 Task: Create a task  Improve the appâ€™s caching system for faster data retrieval , assign it to team member softage.9@softage.net in the project WorkWave and update the status of the task to  At Risk , set the priority of the task to Medium.
Action: Mouse moved to (201, 177)
Screenshot: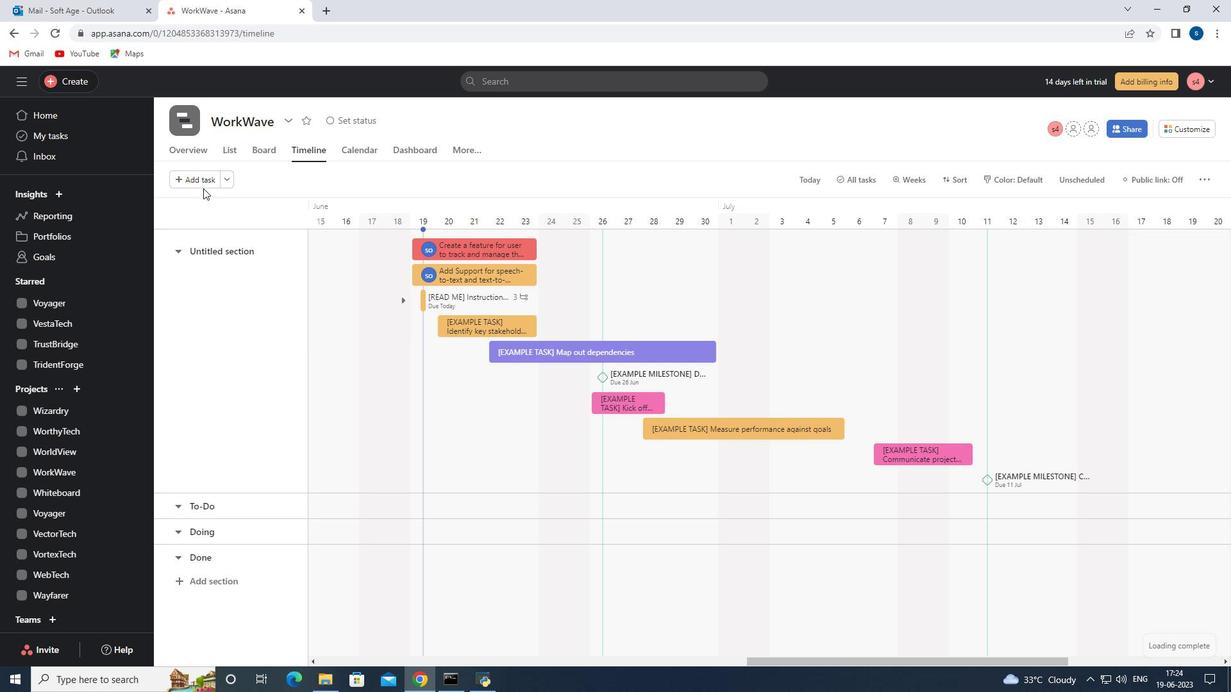 
Action: Mouse pressed left at (201, 177)
Screenshot: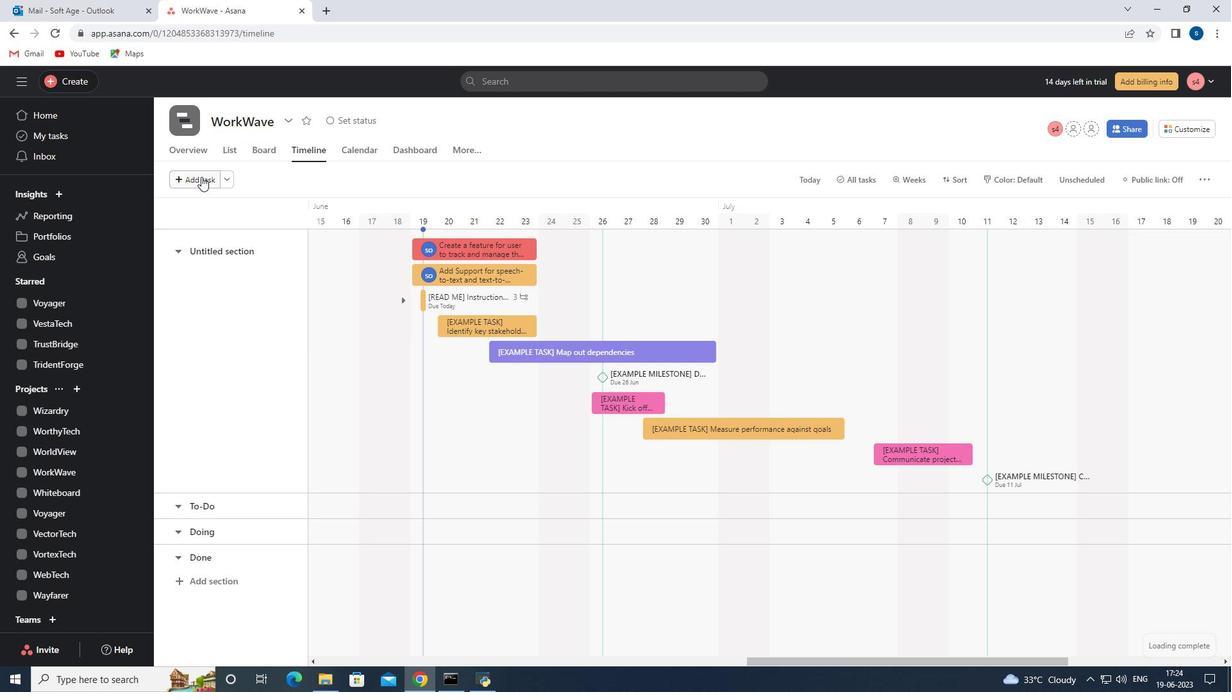 
Action: Mouse moved to (327, 225)
Screenshot: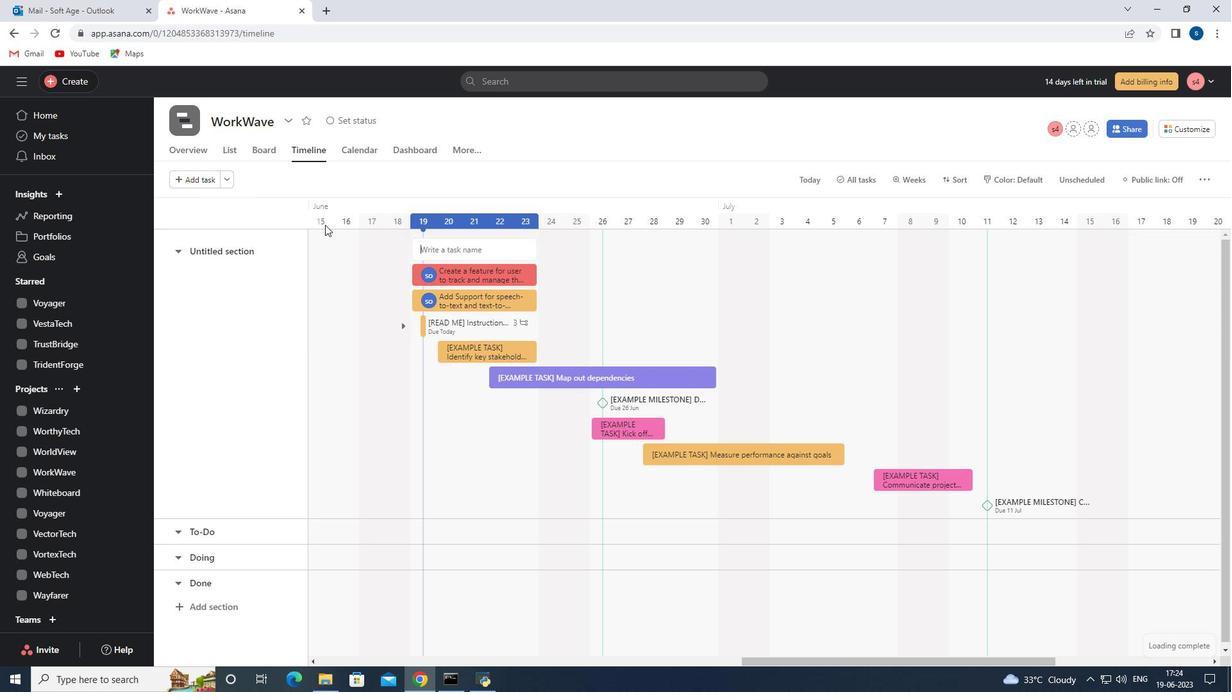 
Action: Key pressed <Key.shift>Improve<Key.space>the<Key.space>app,s<Key.backspace><Key.backspace>'s<Key.space>caching<Key.space>system<Key.space>for<Key.space>faster<Key.space>data<Key.space>retrieval<Key.space>
Screenshot: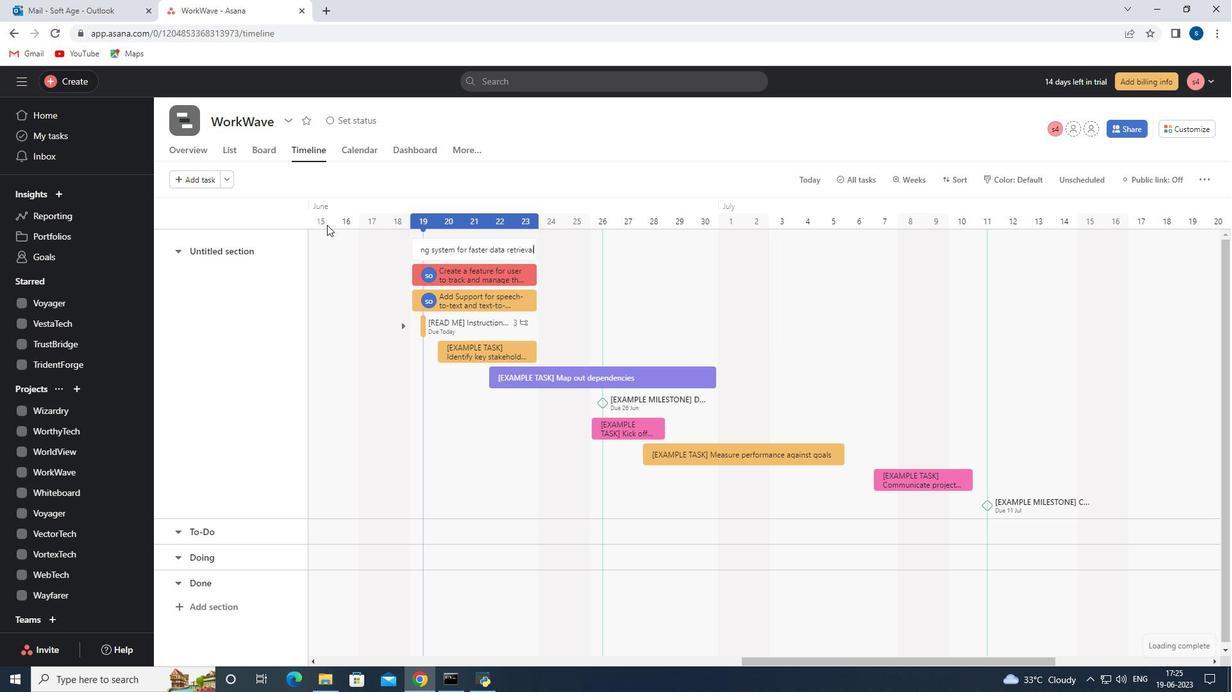 
Action: Mouse moved to (439, 250)
Screenshot: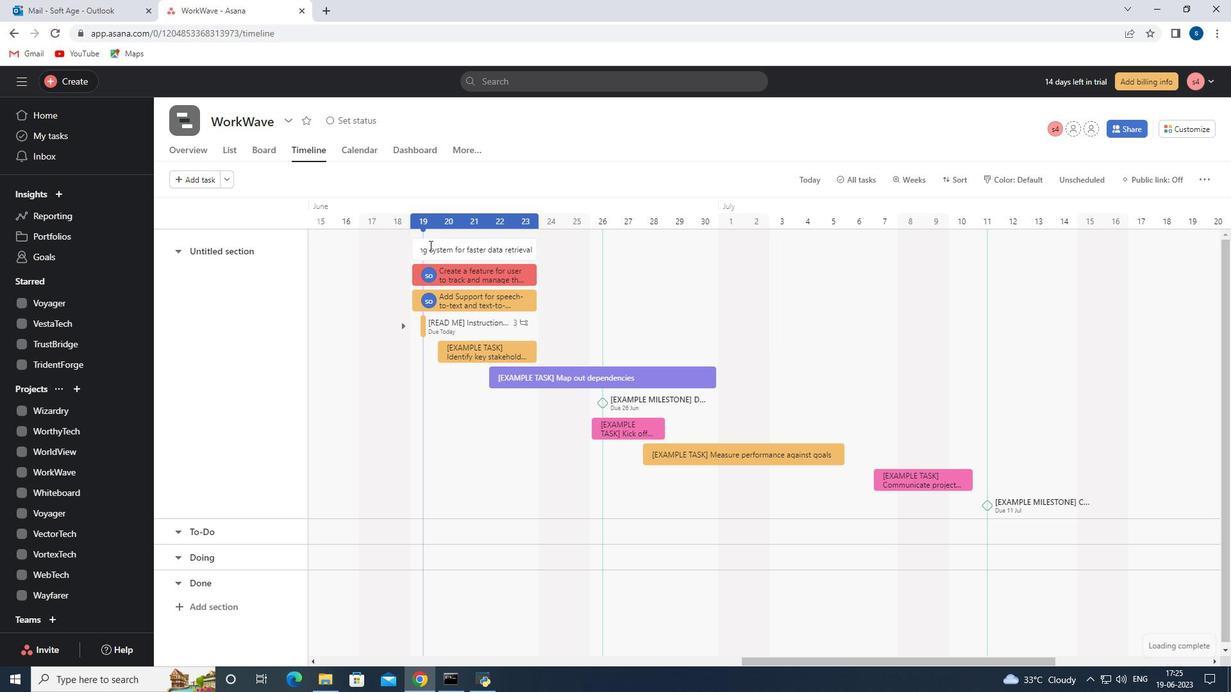 
Action: Mouse pressed left at (439, 250)
Screenshot: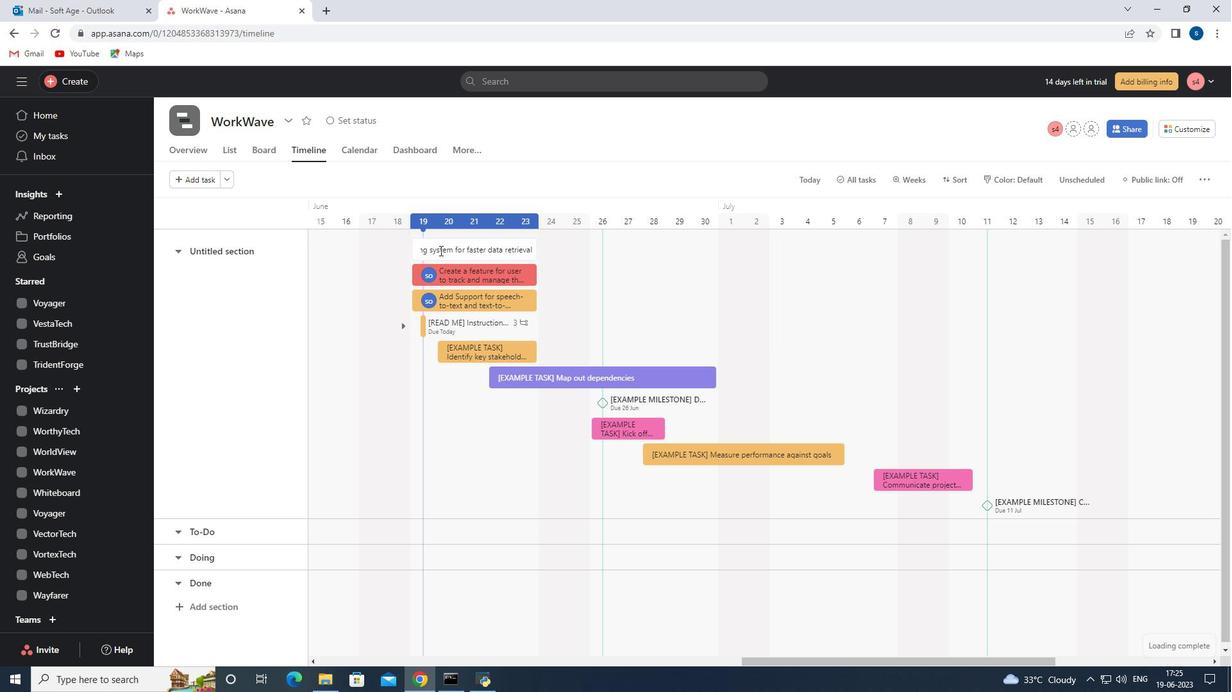 
Action: Mouse moved to (934, 271)
Screenshot: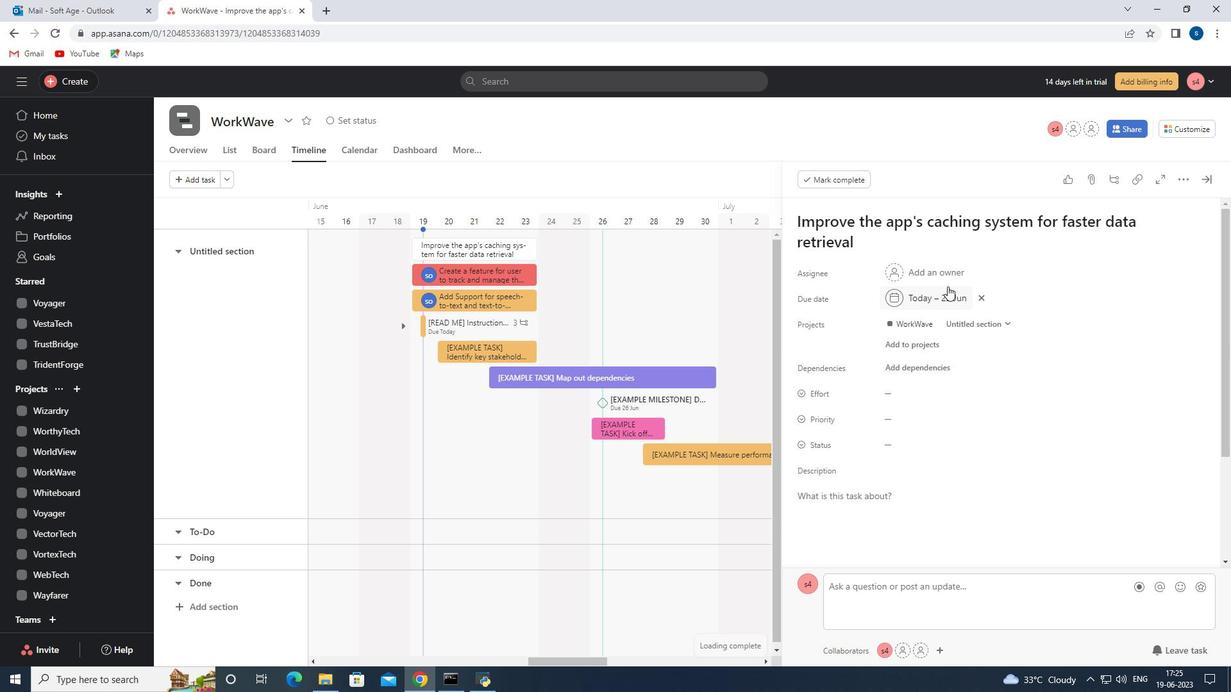 
Action: Mouse pressed left at (934, 271)
Screenshot: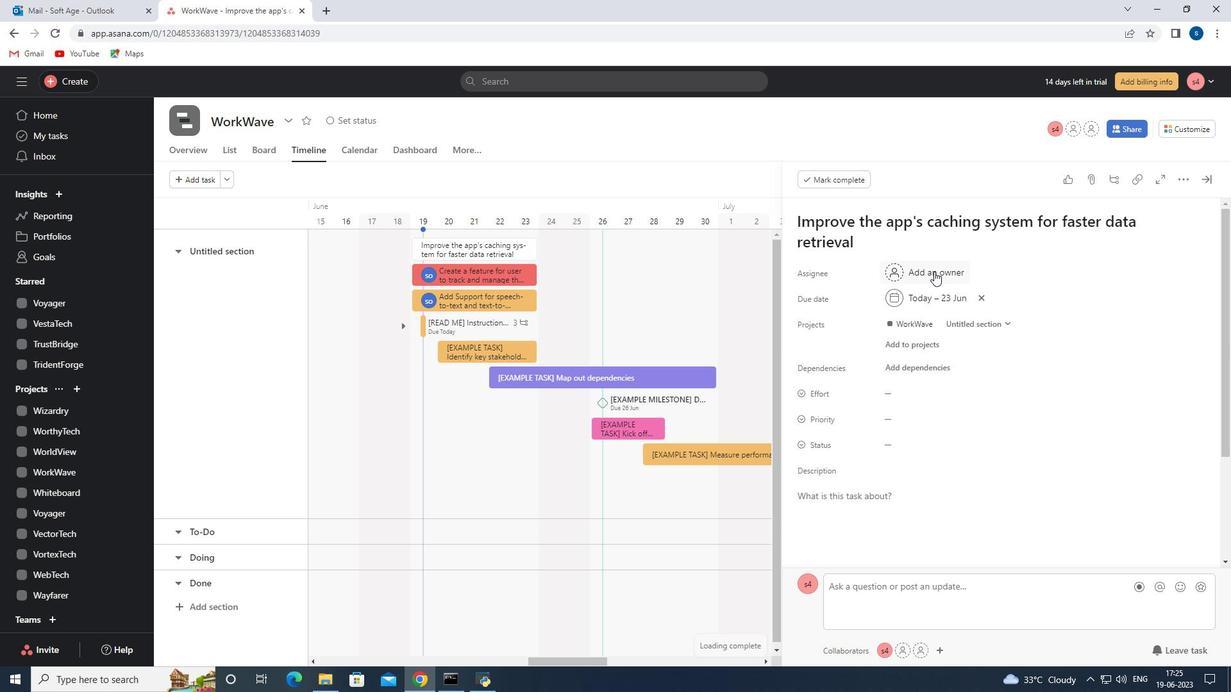 
Action: Mouse moved to (924, 289)
Screenshot: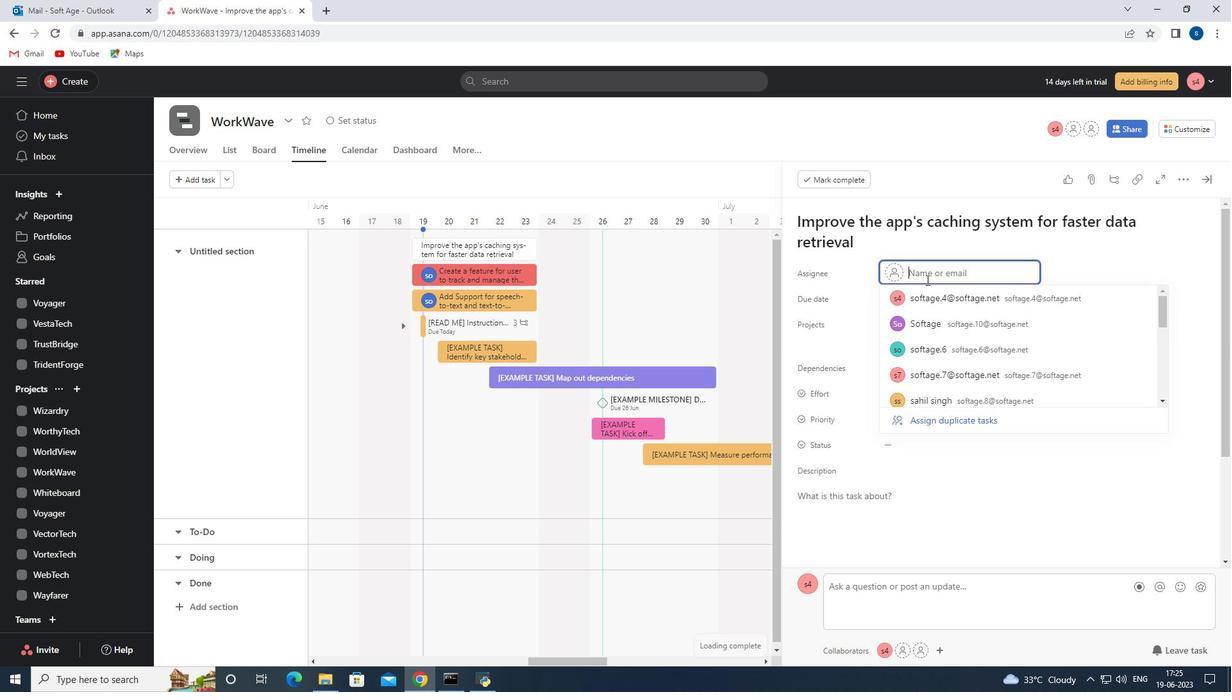 
Action: Key pressed softage.9<Key.shift>@softage.net
Screenshot: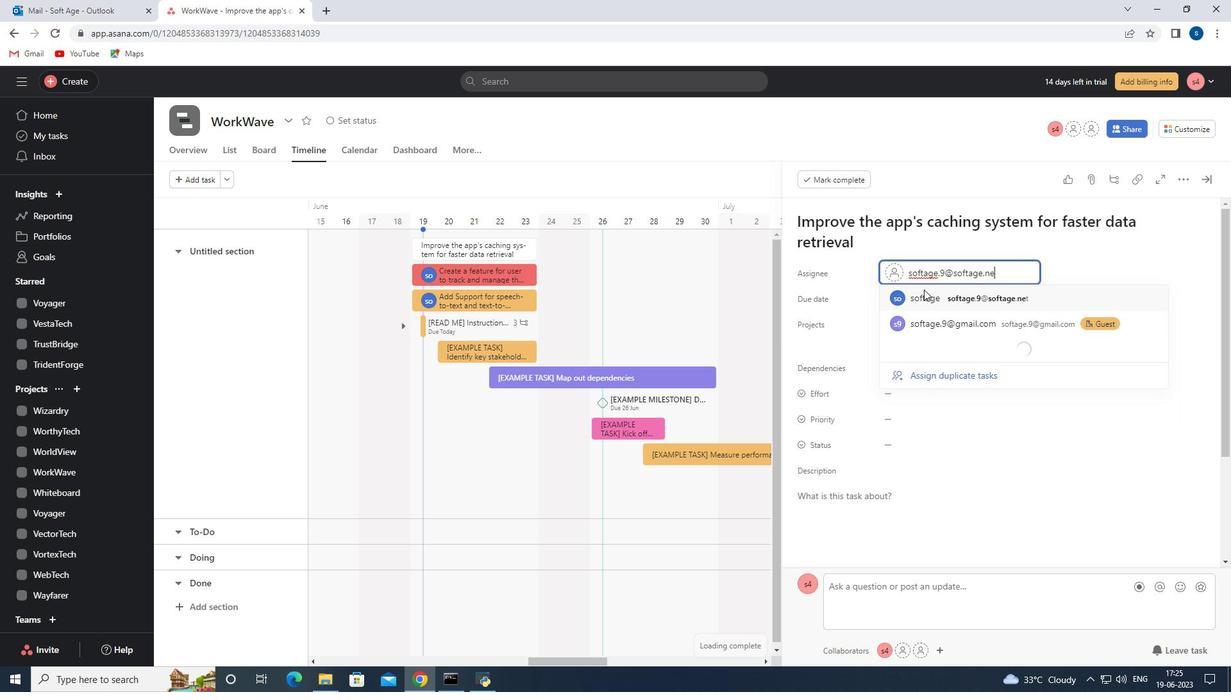 
Action: Mouse moved to (968, 296)
Screenshot: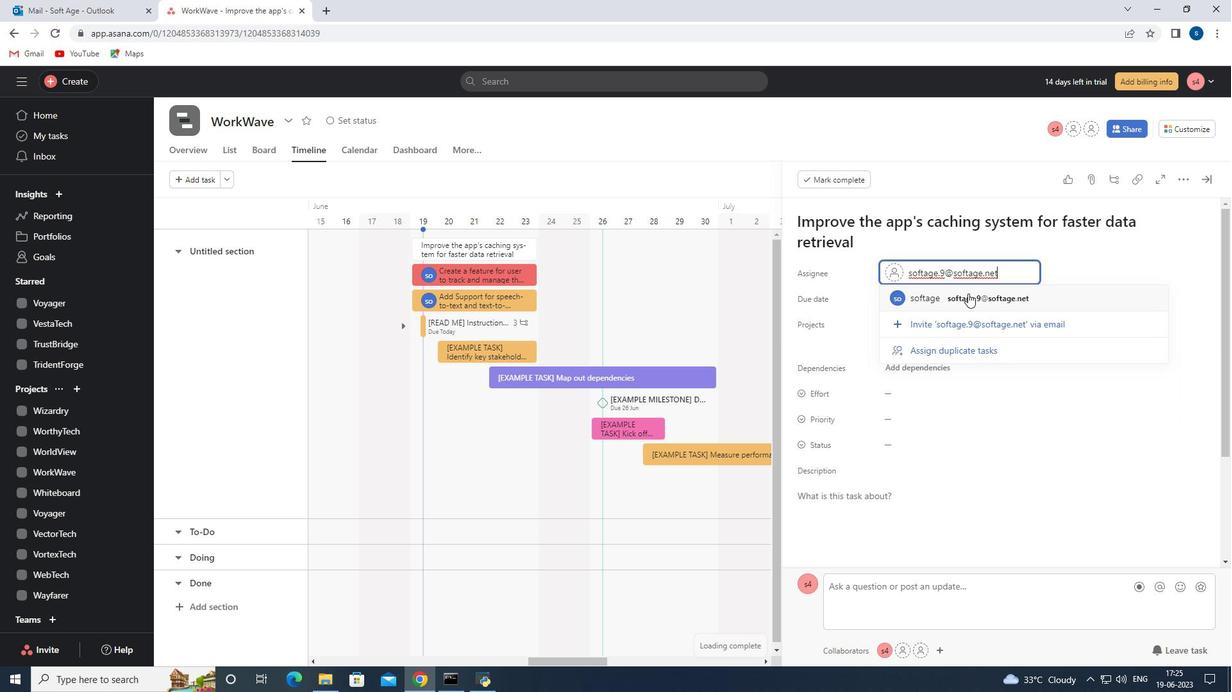 
Action: Mouse pressed left at (968, 296)
Screenshot: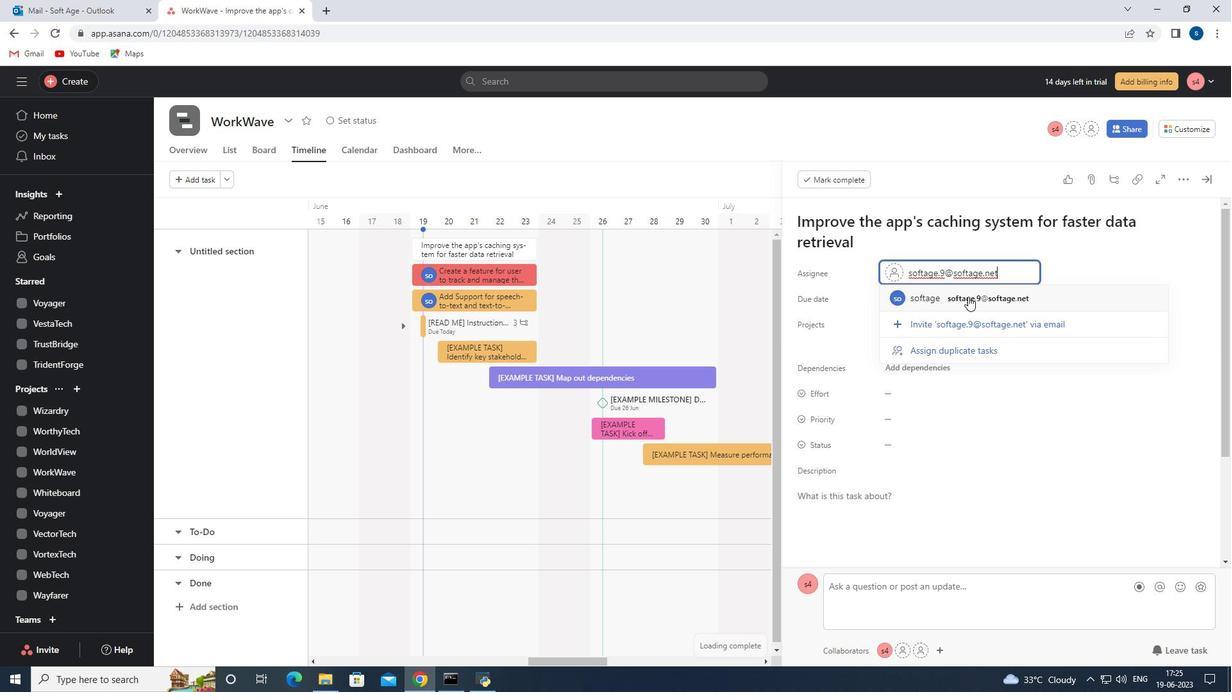 
Action: Mouse moved to (899, 439)
Screenshot: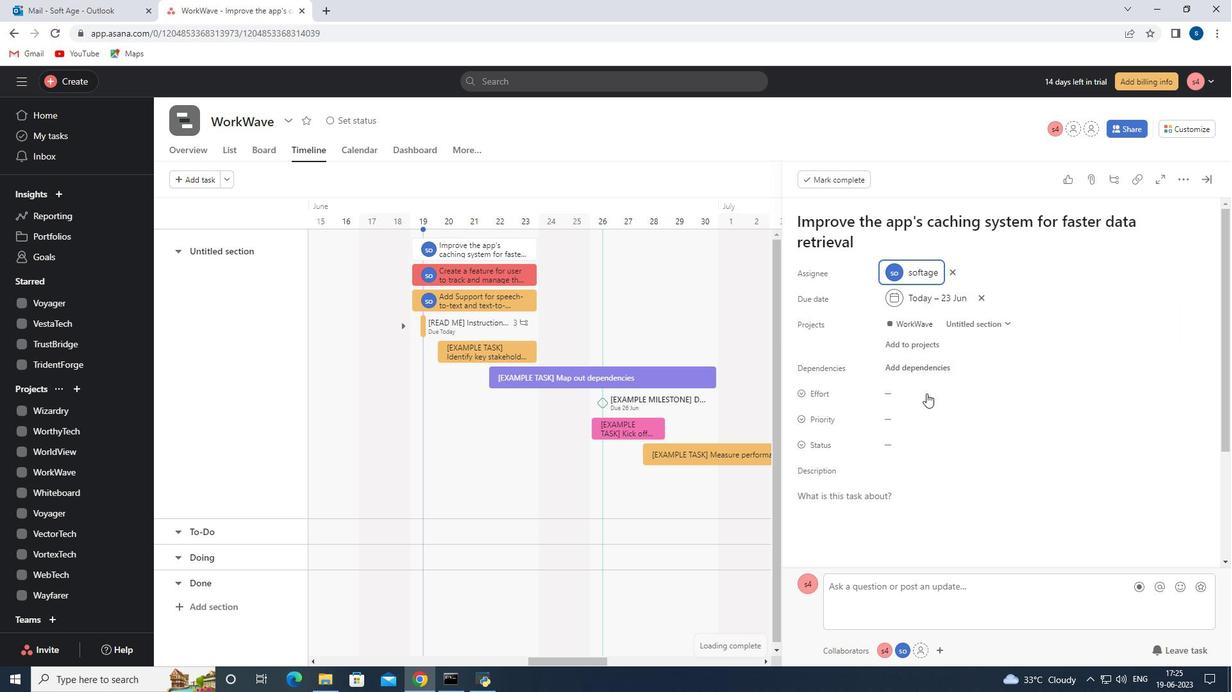 
Action: Mouse pressed left at (899, 439)
Screenshot: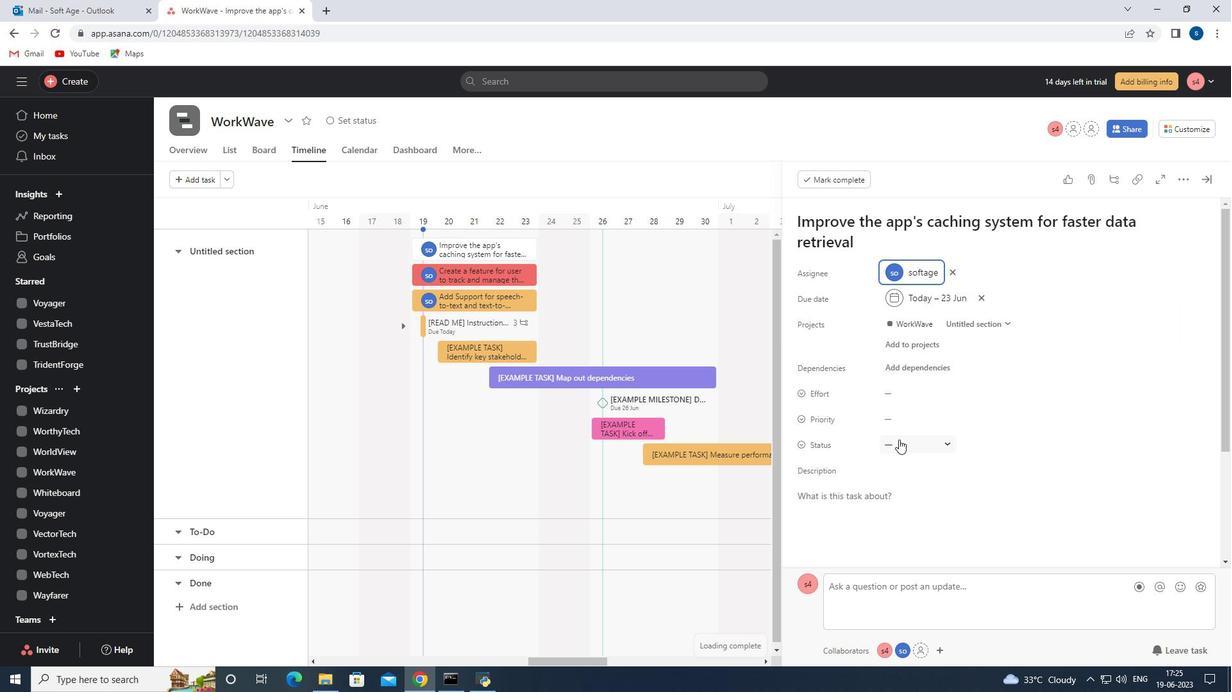 
Action: Mouse moved to (923, 507)
Screenshot: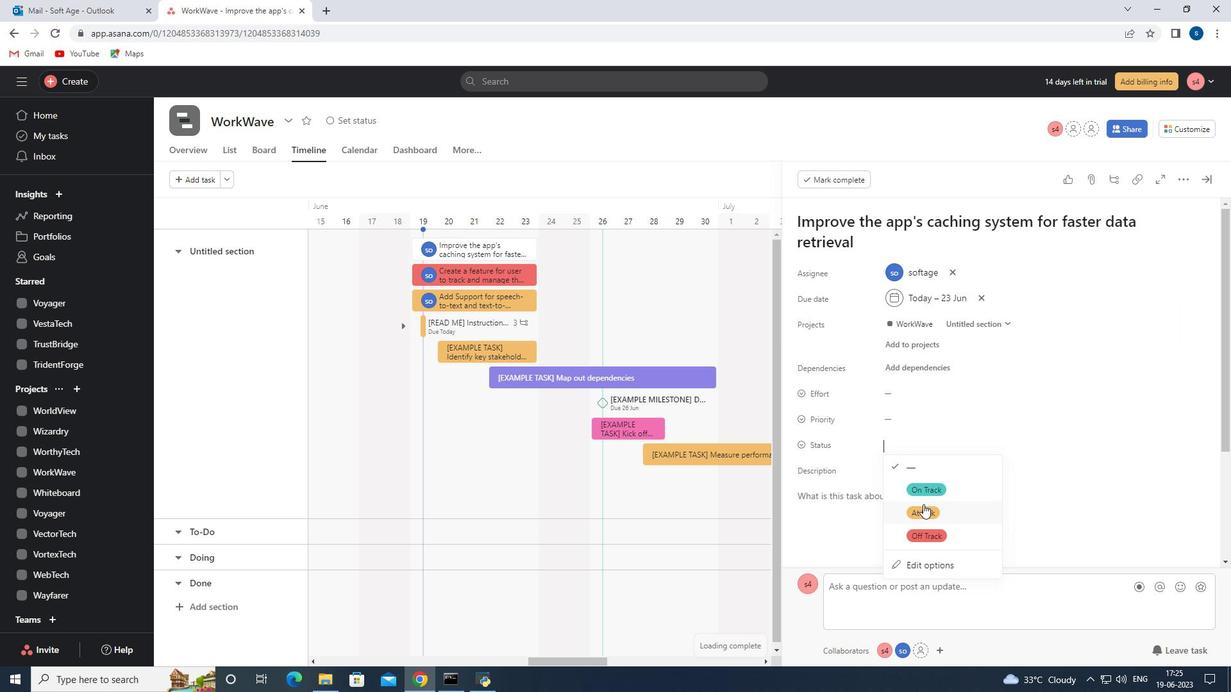 
Action: Mouse pressed left at (923, 507)
Screenshot: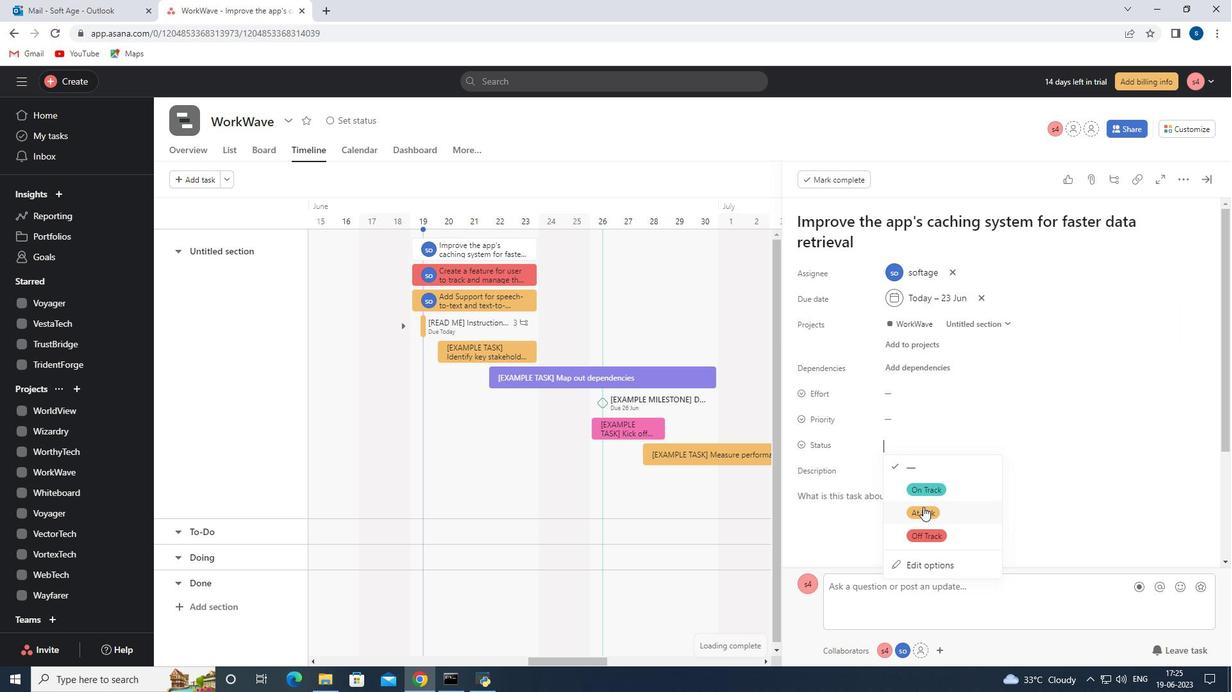 
Action: Mouse moved to (906, 419)
Screenshot: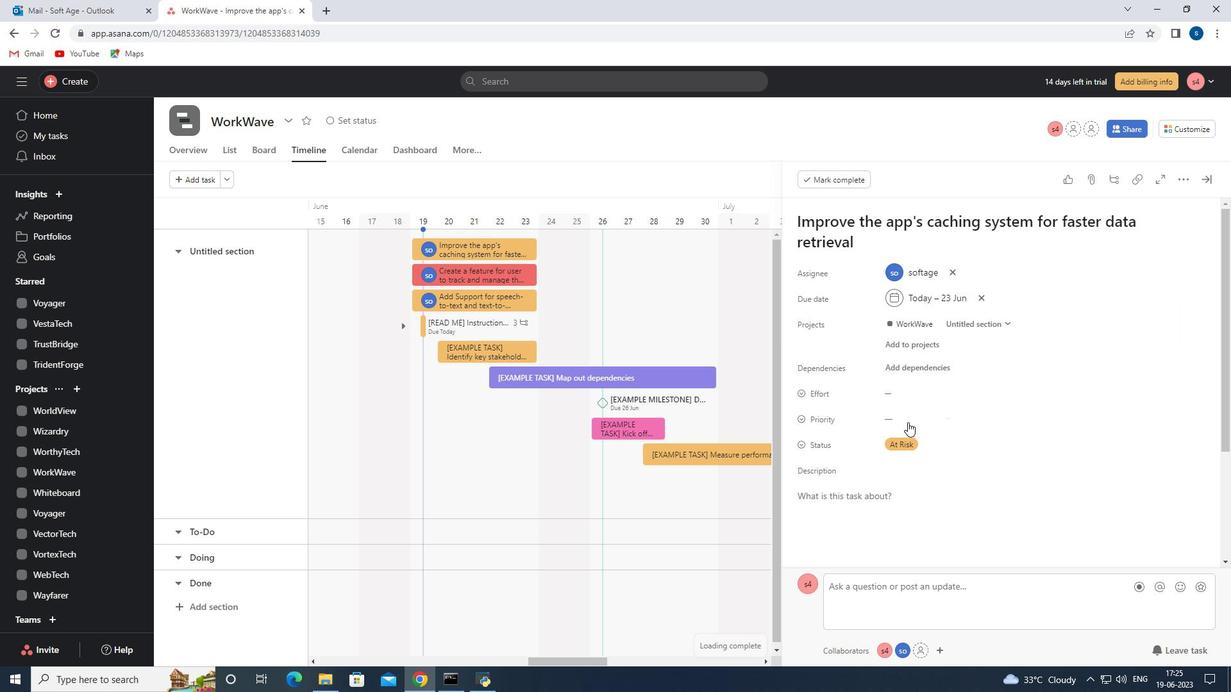 
Action: Mouse pressed left at (906, 419)
Screenshot: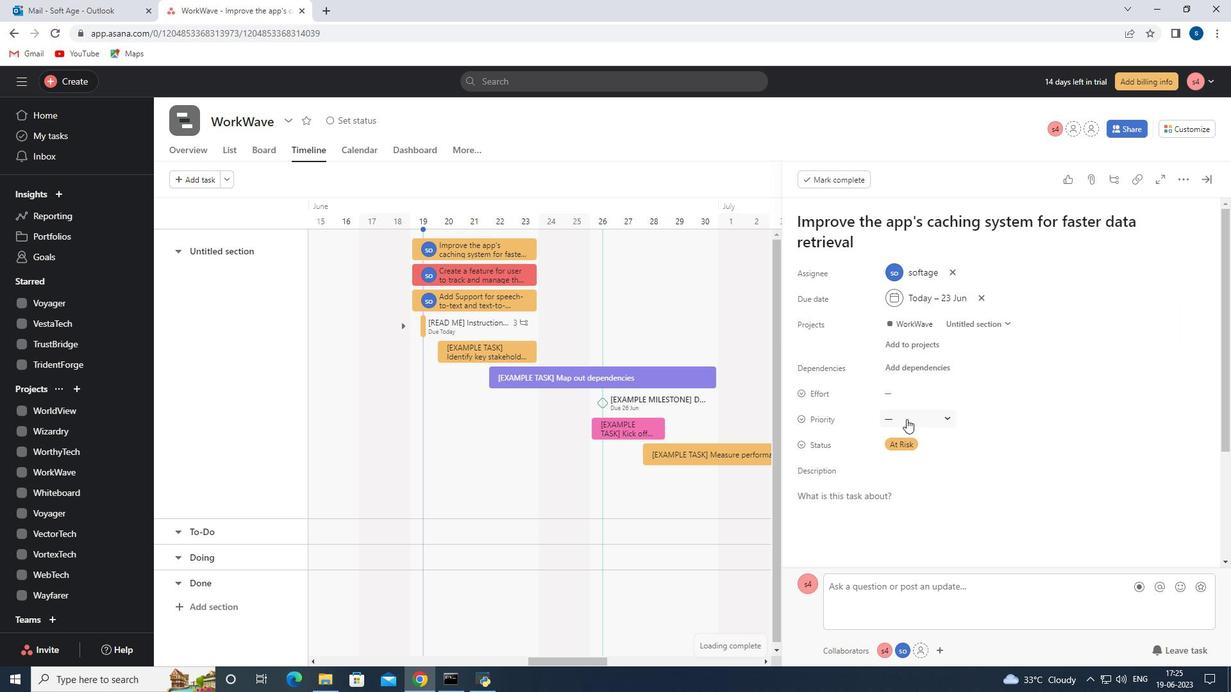 
Action: Mouse moved to (924, 482)
Screenshot: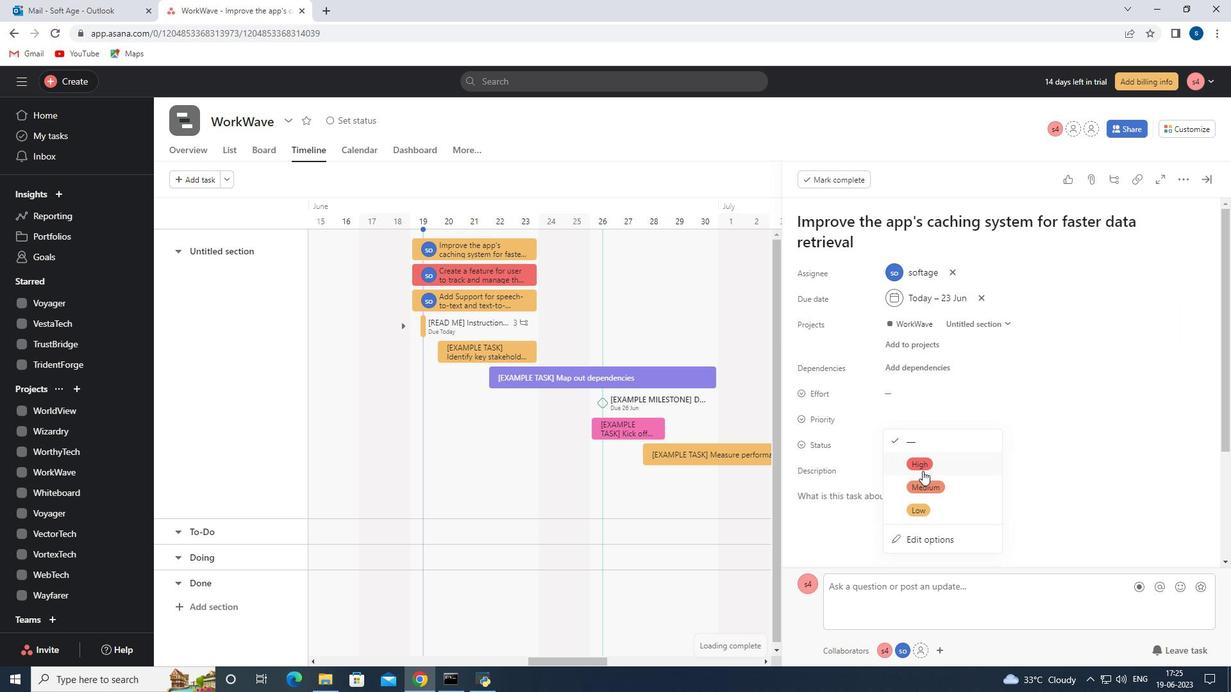 
Action: Mouse pressed left at (924, 482)
Screenshot: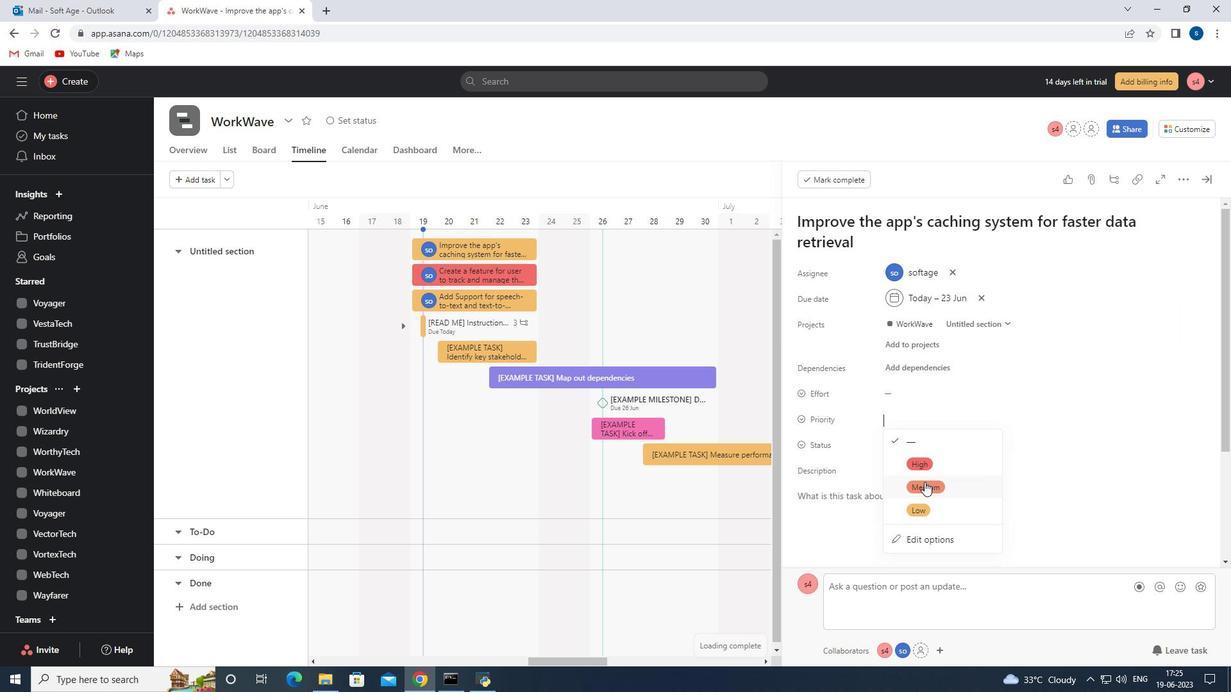 
Action: Mouse moved to (993, 423)
Screenshot: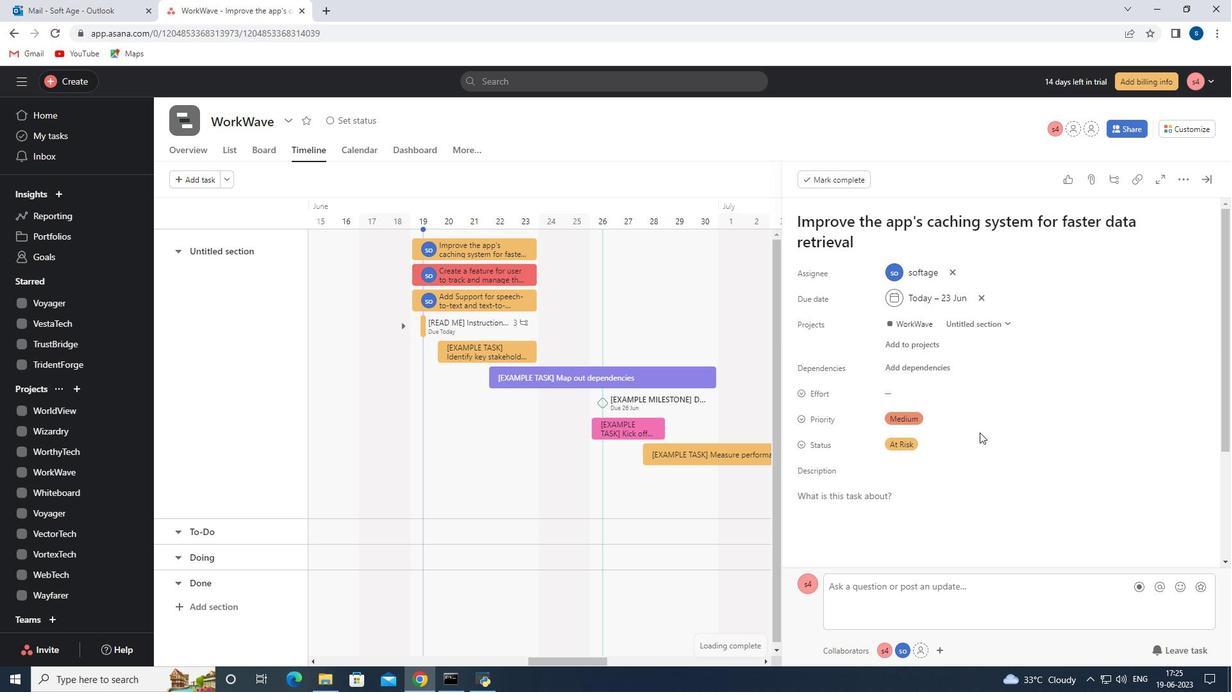 
